 Task: Create a due date automation trigger when advanced on, 2 working days after a card is due add fields without custom field "Resume" set to a date less than 1 working days from now at 11:00 AM.
Action: Mouse moved to (962, 234)
Screenshot: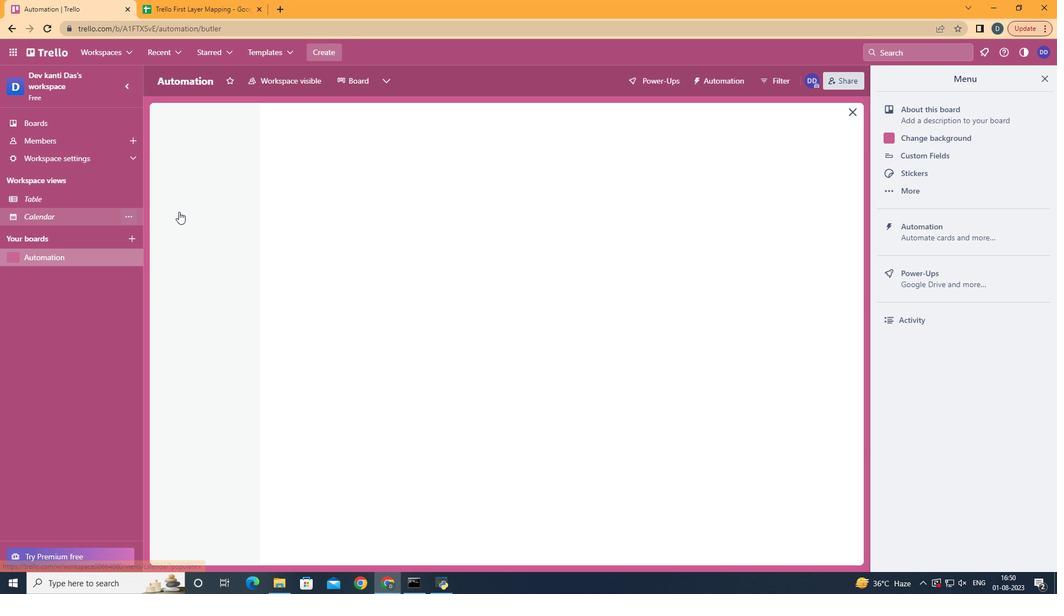 
Action: Mouse pressed left at (962, 234)
Screenshot: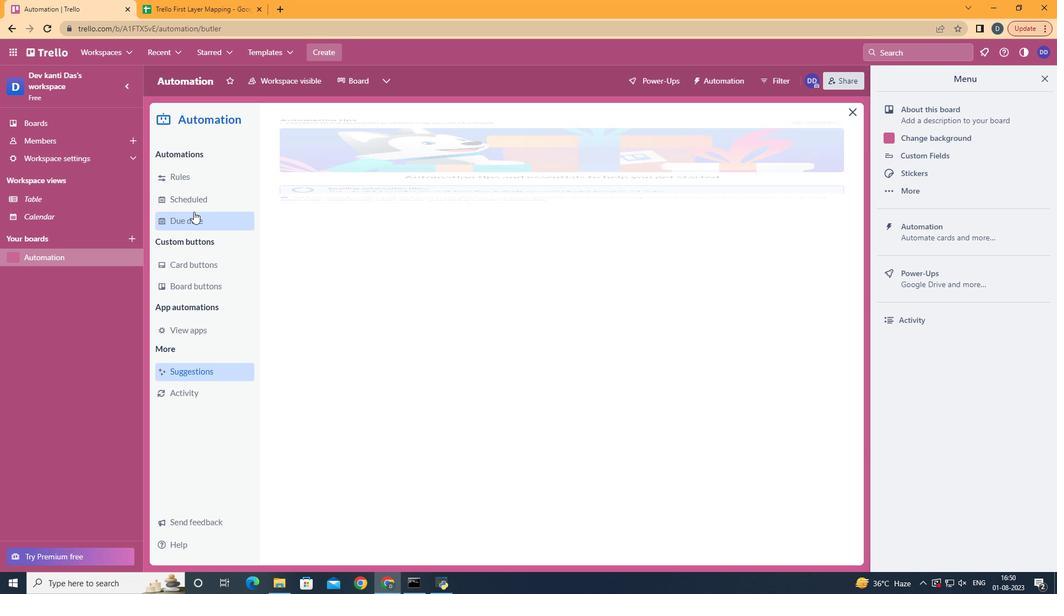 
Action: Mouse moved to (196, 211)
Screenshot: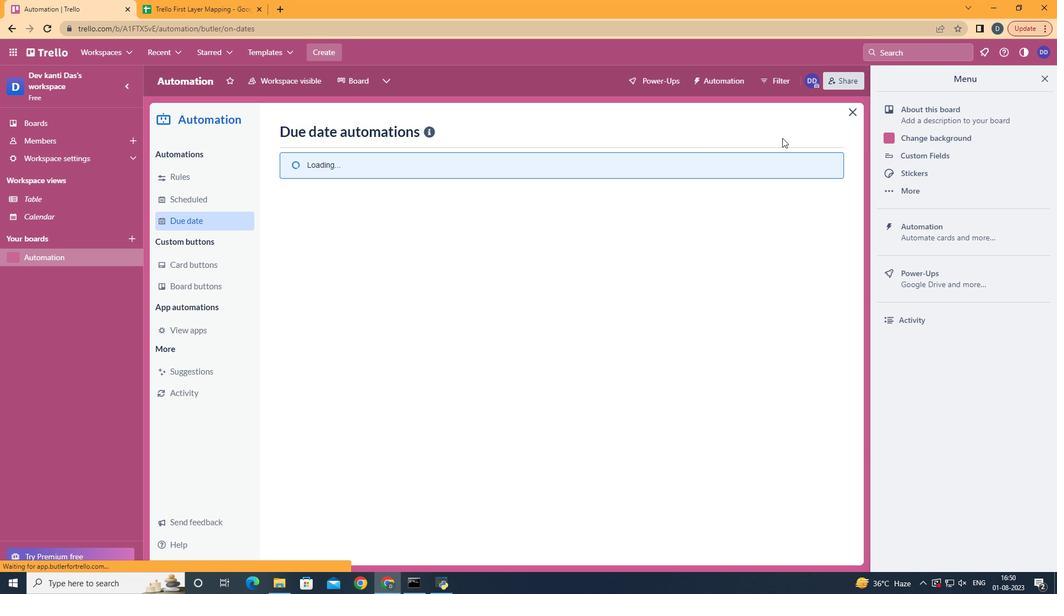
Action: Mouse pressed left at (196, 211)
Screenshot: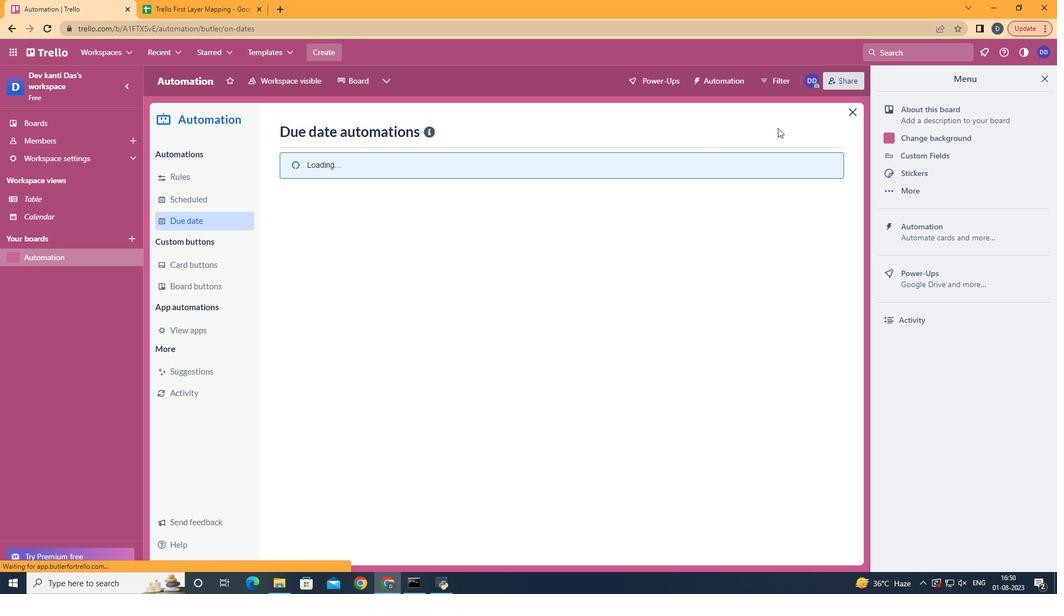 
Action: Mouse moved to (778, 128)
Screenshot: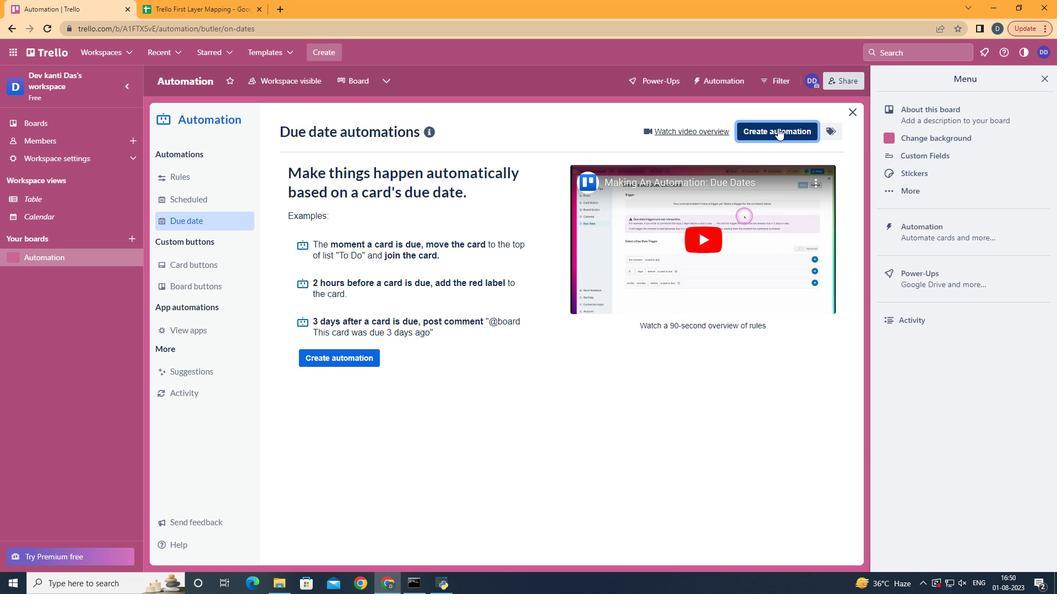 
Action: Mouse pressed left at (778, 128)
Screenshot: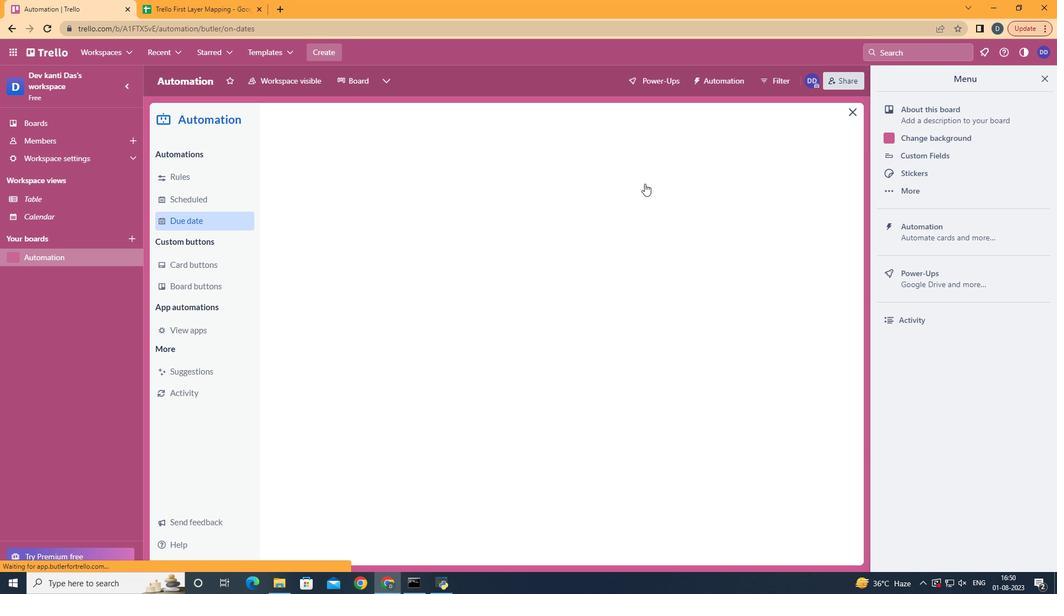 
Action: Mouse moved to (567, 242)
Screenshot: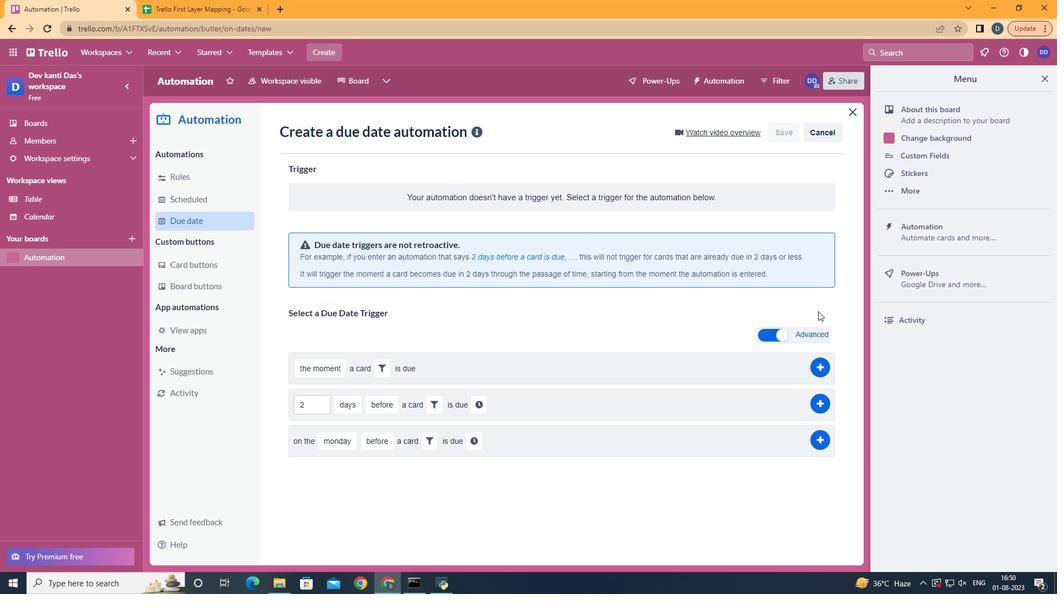 
Action: Mouse pressed left at (567, 242)
Screenshot: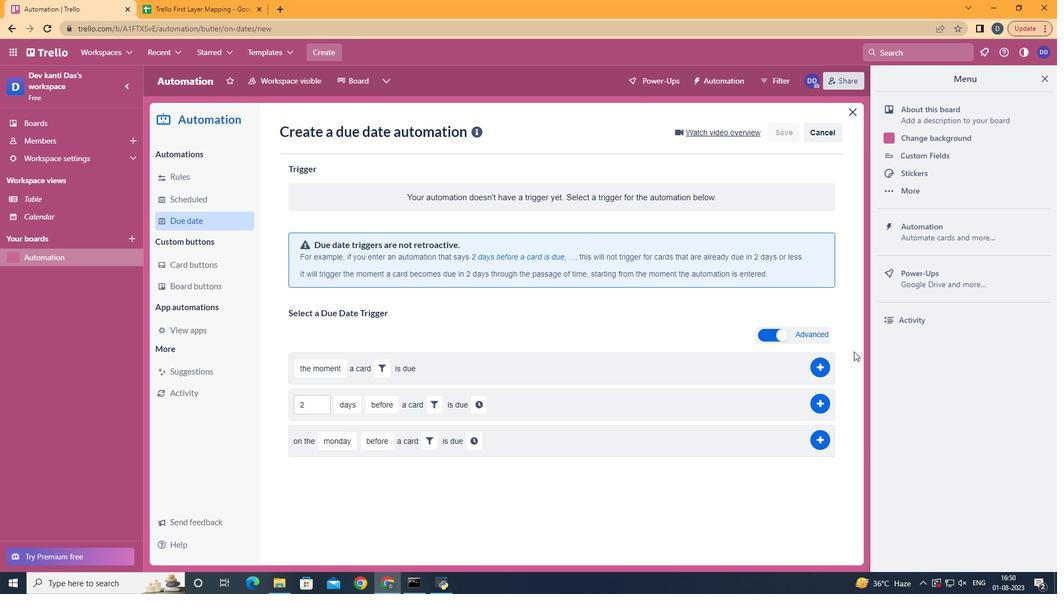 
Action: Mouse moved to (358, 448)
Screenshot: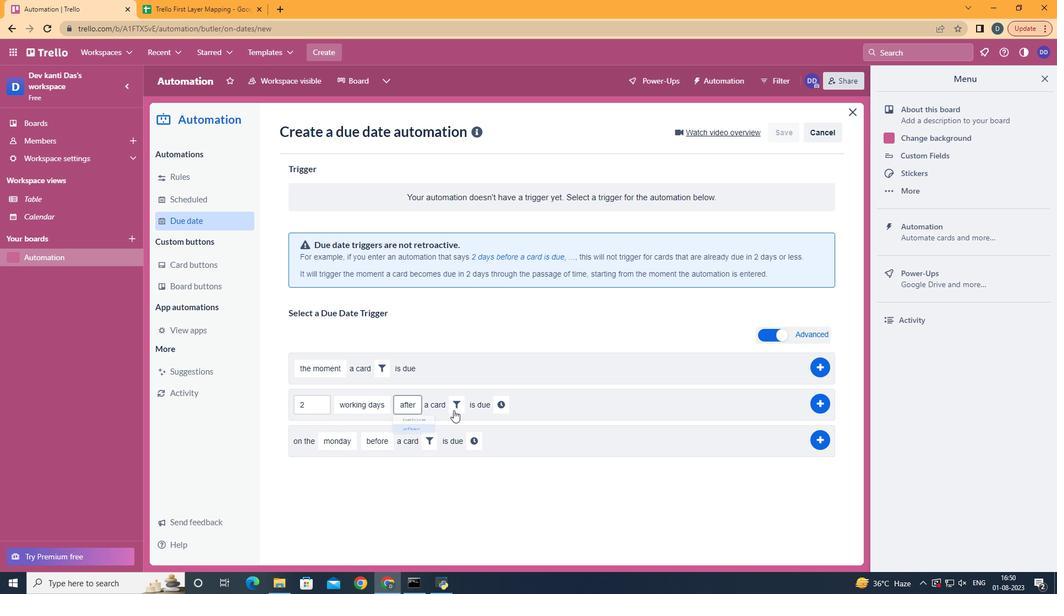 
Action: Mouse pressed left at (358, 448)
Screenshot: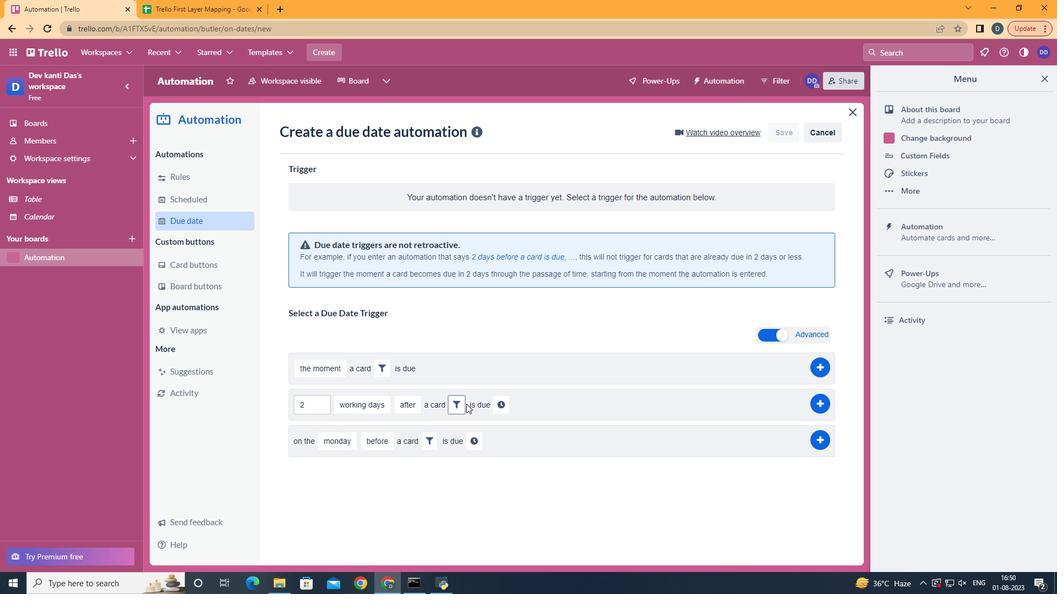 
Action: Mouse moved to (412, 447)
Screenshot: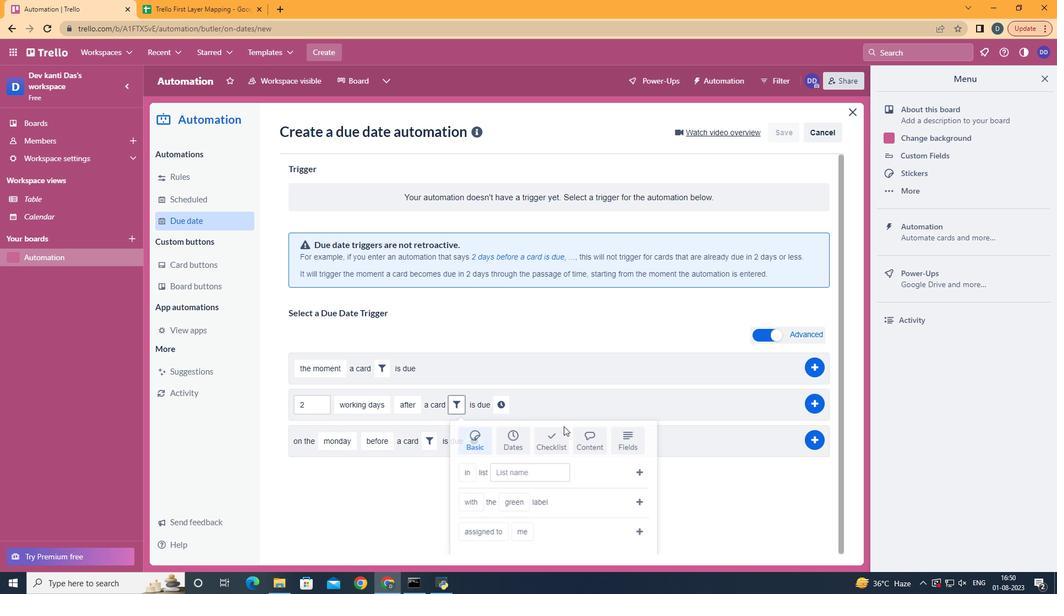 
Action: Mouse pressed left at (412, 447)
Screenshot: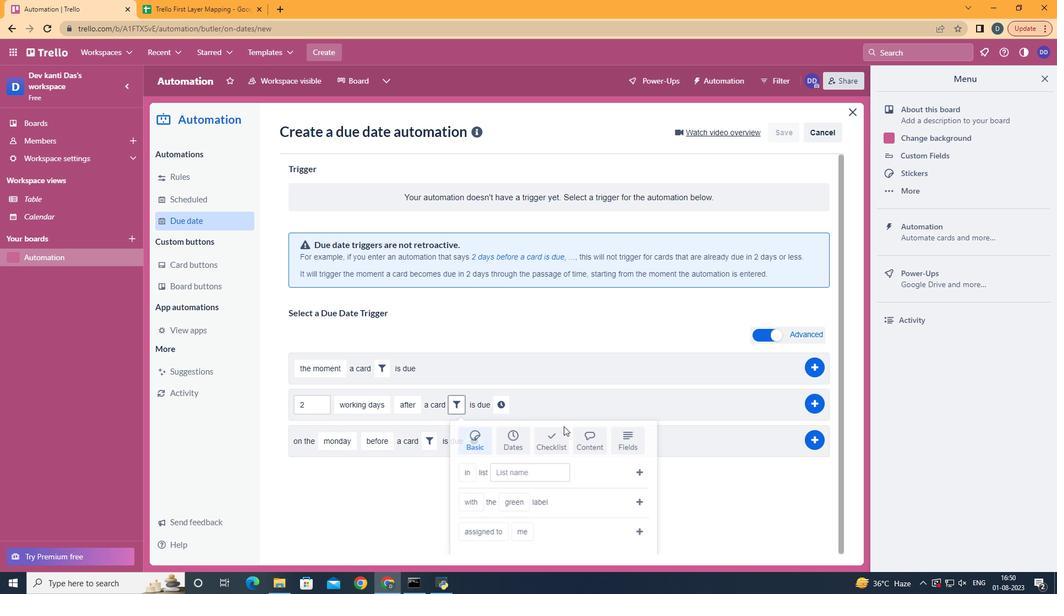 
Action: Mouse moved to (466, 404)
Screenshot: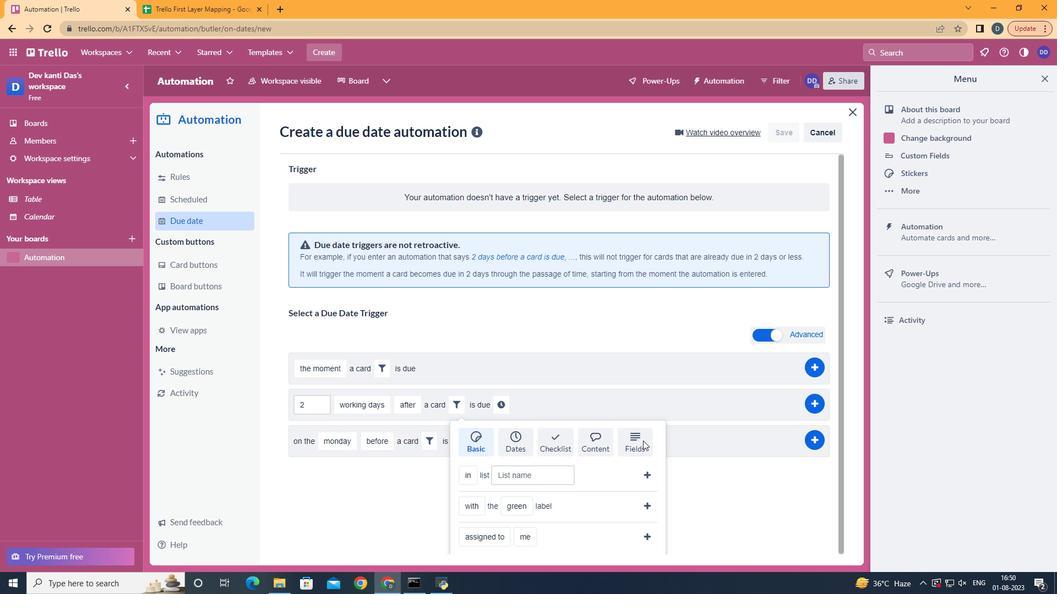 
Action: Mouse pressed left at (466, 404)
Screenshot: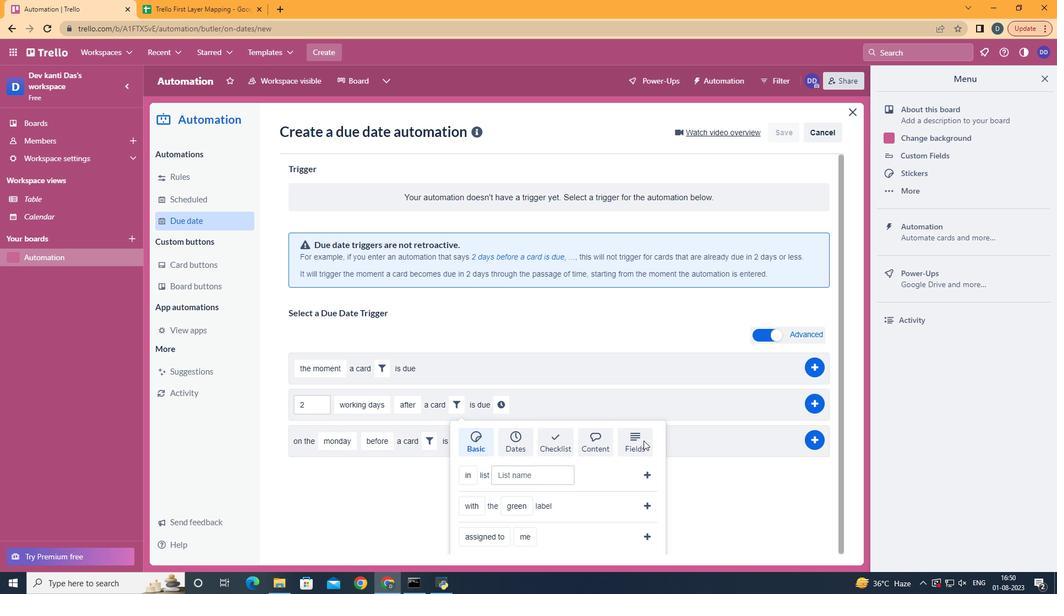 
Action: Mouse moved to (458, 403)
Screenshot: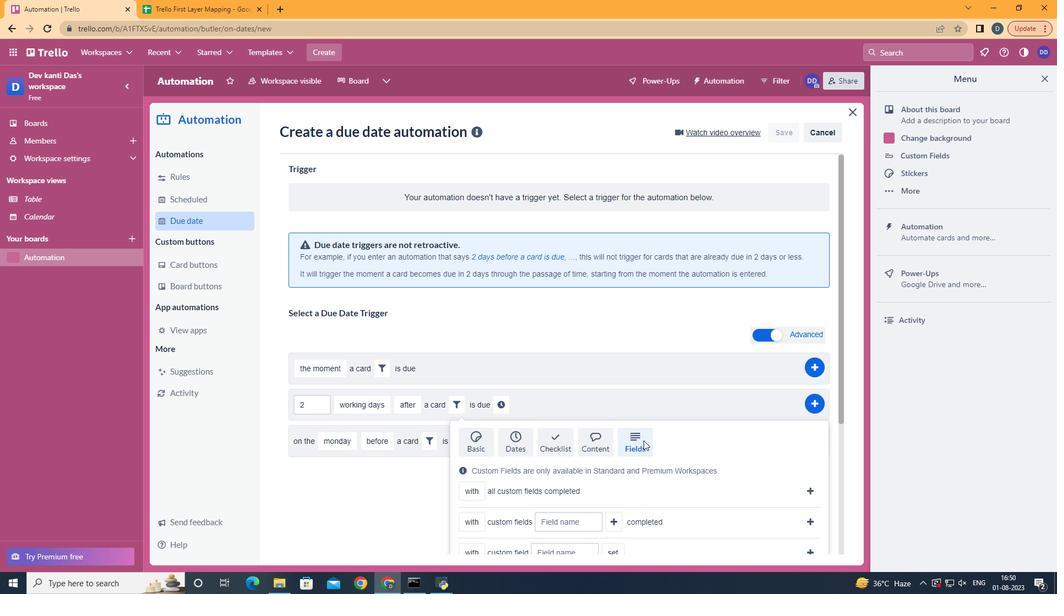 
Action: Mouse pressed left at (458, 403)
Screenshot: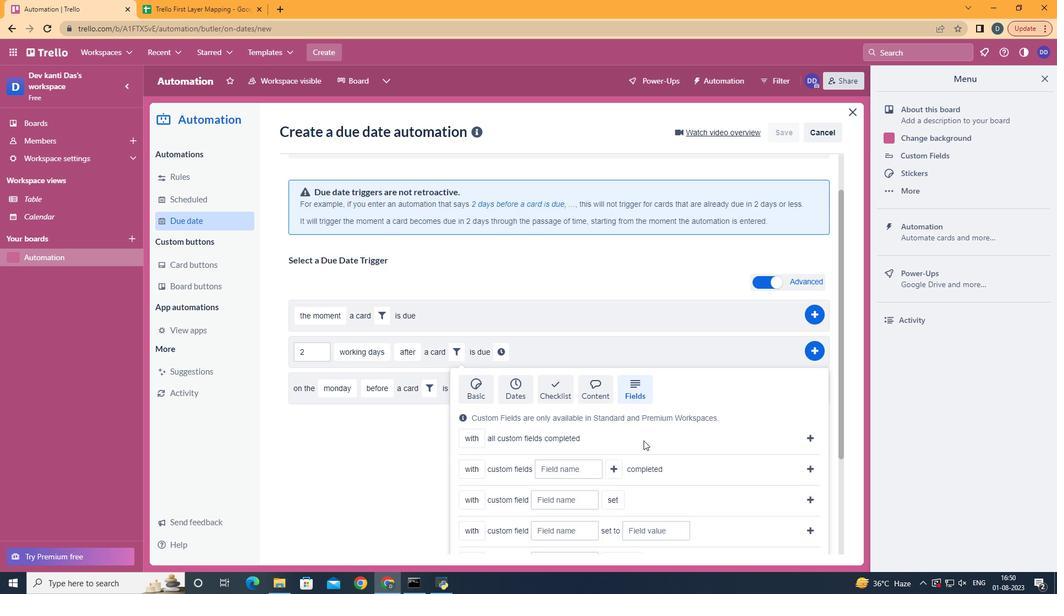 
Action: Mouse moved to (643, 441)
Screenshot: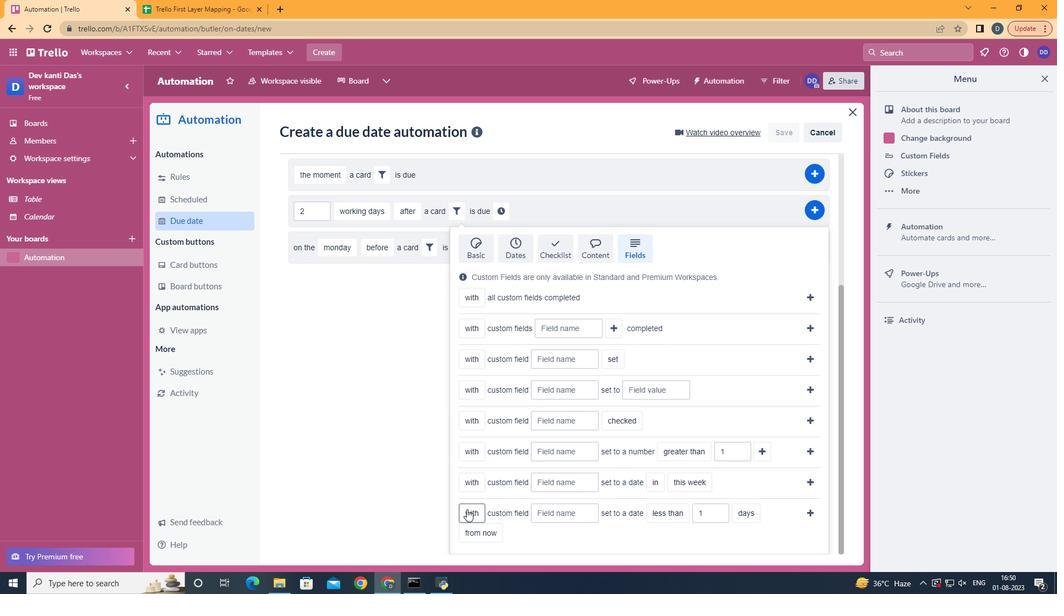 
Action: Mouse pressed left at (643, 441)
Screenshot: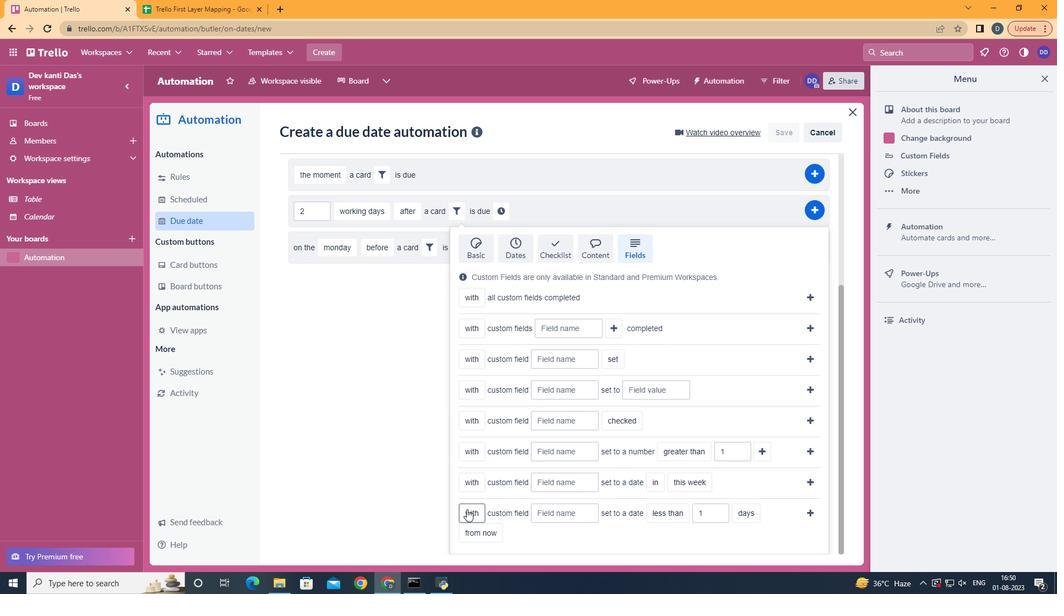
Action: Mouse moved to (643, 441)
Screenshot: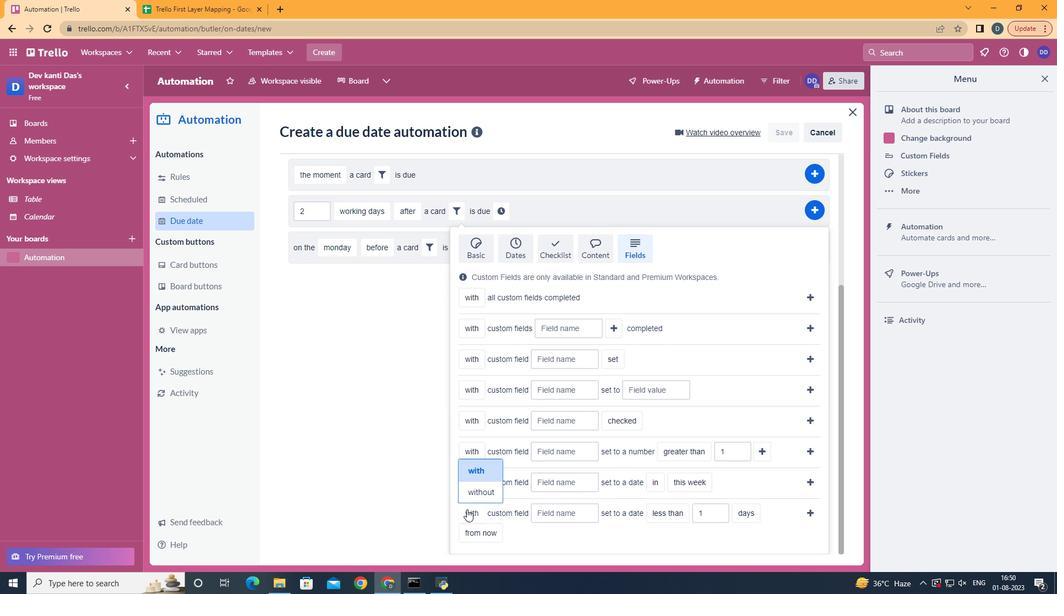 
Action: Mouse scrolled (643, 440) with delta (0, 0)
Screenshot: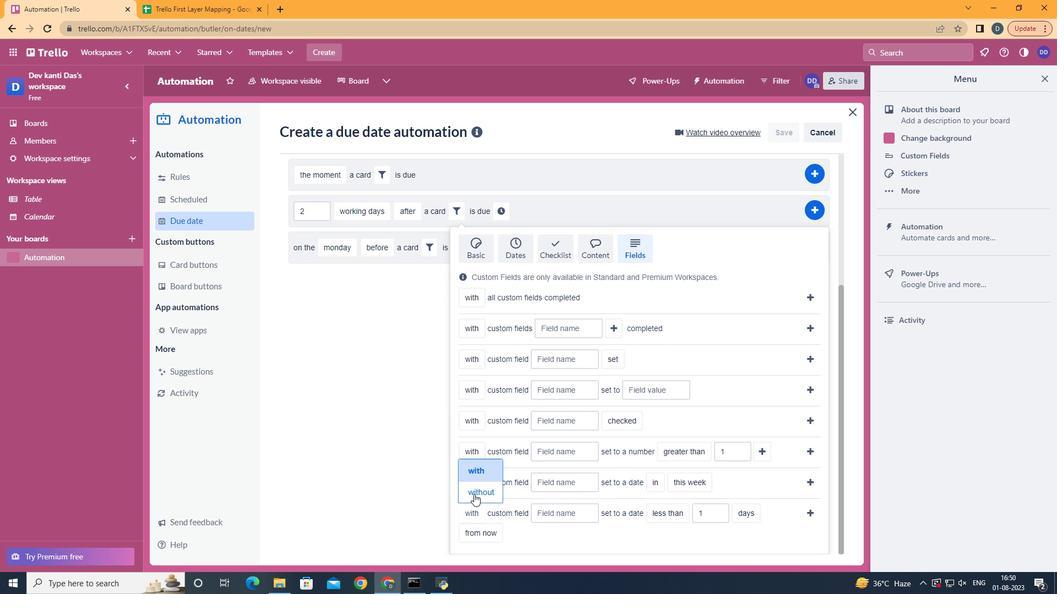 
Action: Mouse scrolled (643, 440) with delta (0, 0)
Screenshot: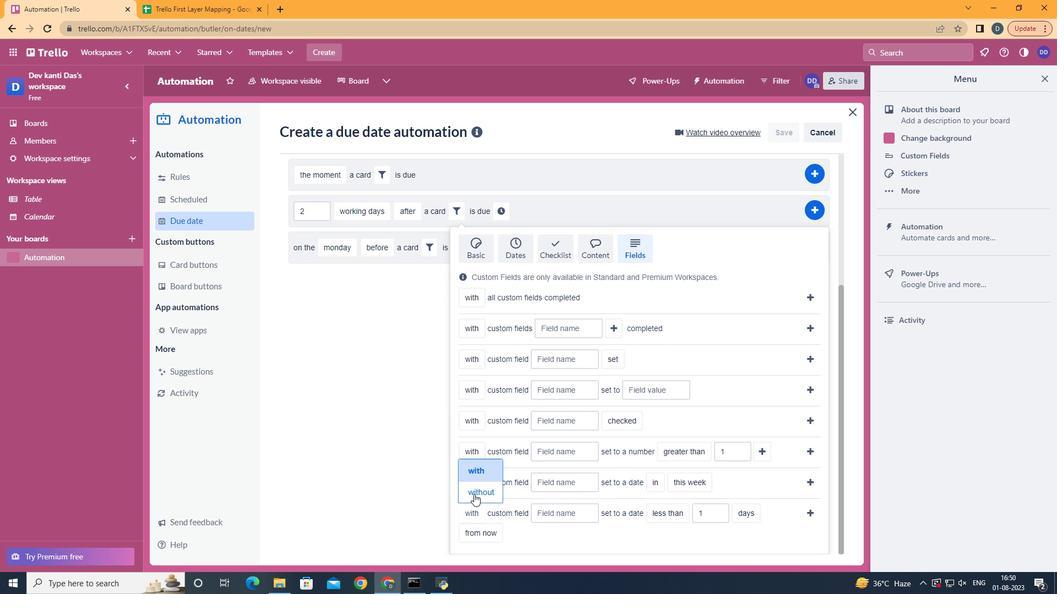 
Action: Mouse scrolled (643, 440) with delta (0, 0)
Screenshot: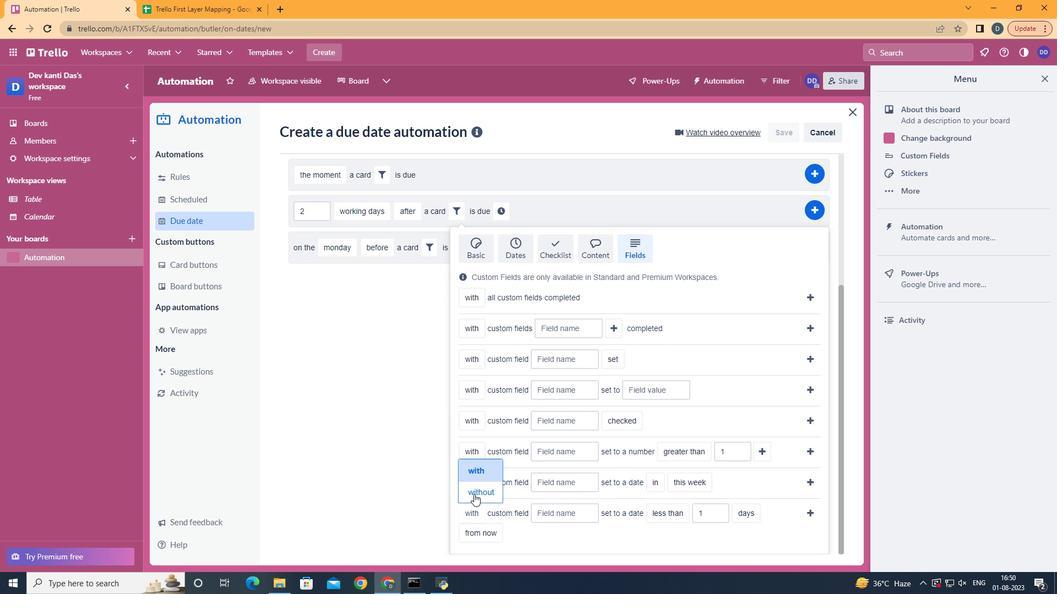 
Action: Mouse scrolled (643, 440) with delta (0, 0)
Screenshot: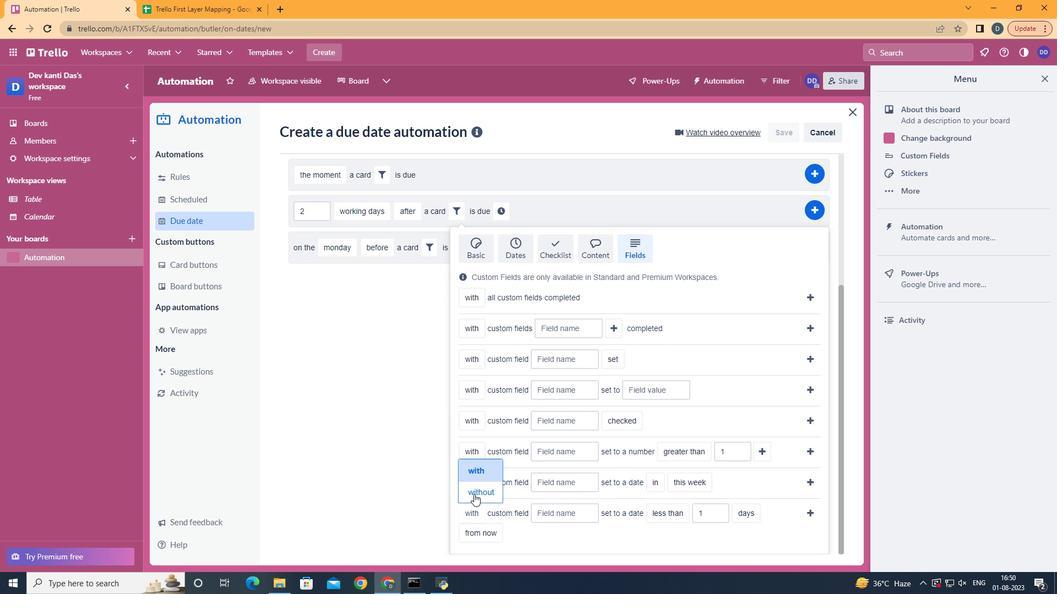 
Action: Mouse scrolled (643, 440) with delta (0, 0)
Screenshot: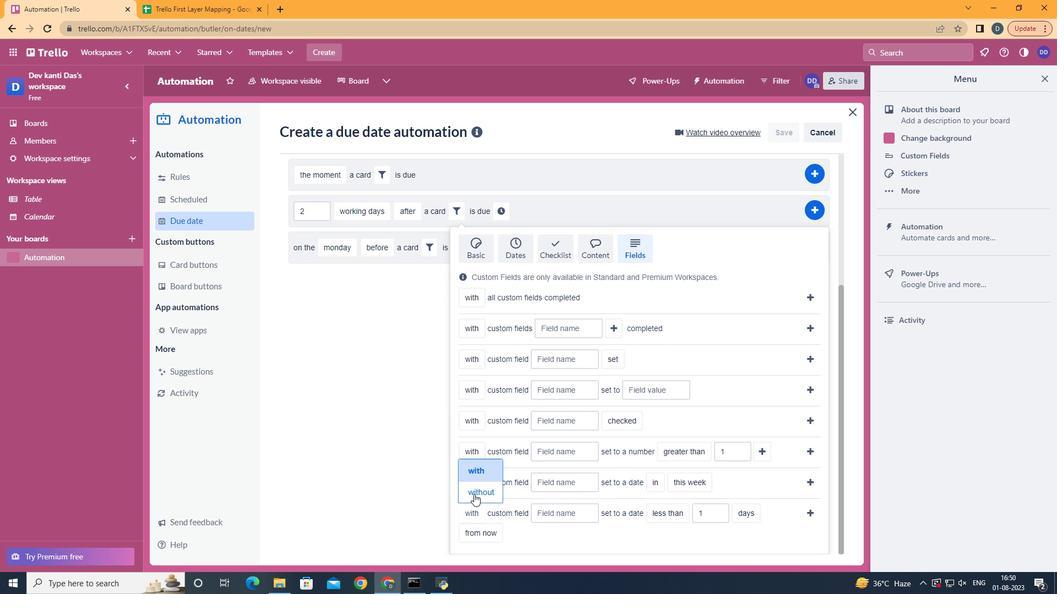 
Action: Mouse scrolled (643, 440) with delta (0, 0)
Screenshot: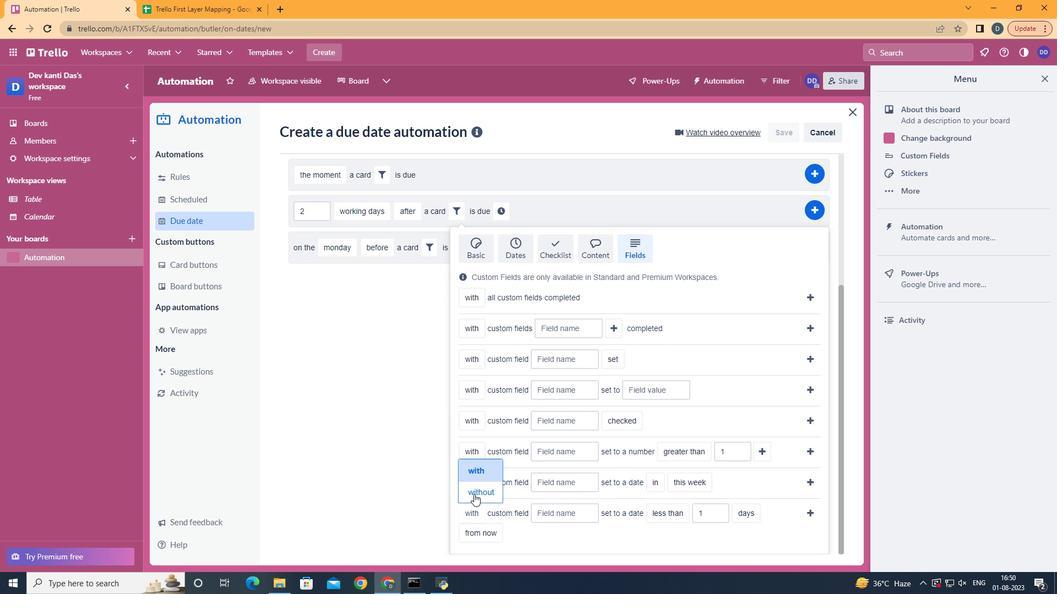 
Action: Mouse moved to (474, 494)
Screenshot: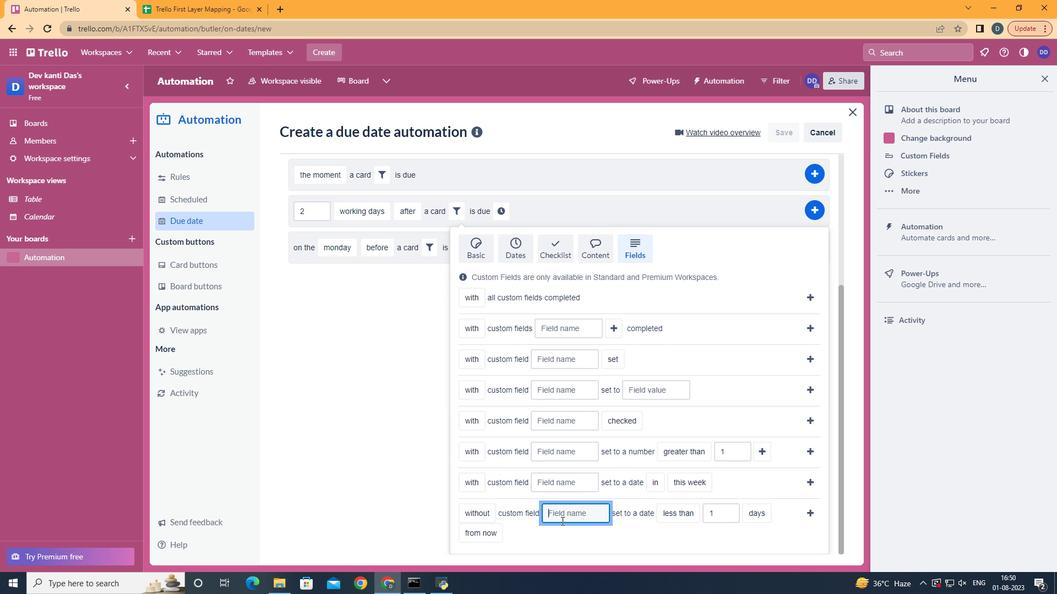 
Action: Mouse pressed left at (474, 494)
Screenshot: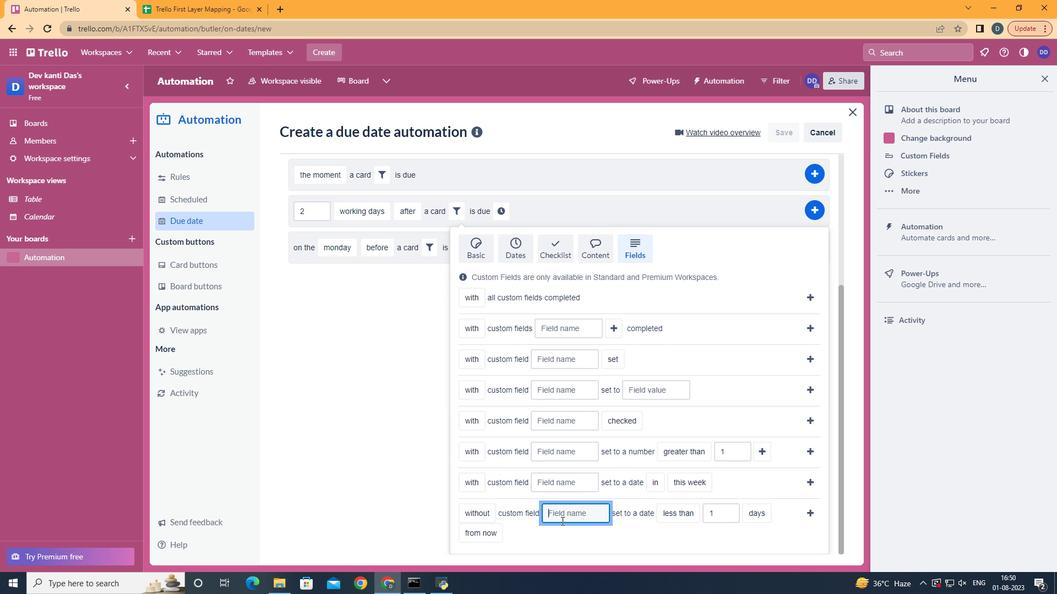 
Action: Mouse moved to (561, 521)
Screenshot: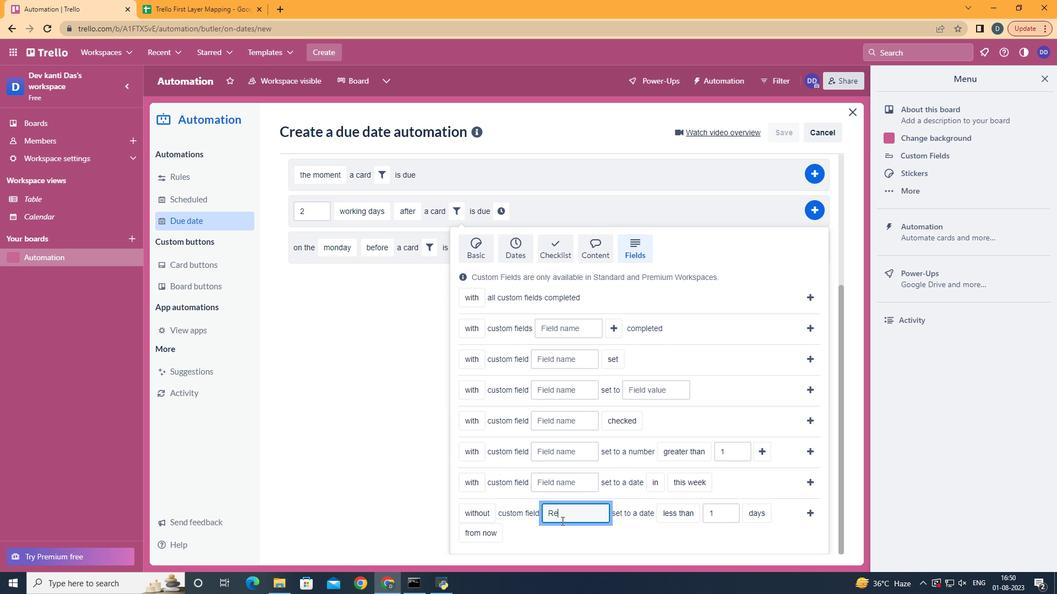 
Action: Mouse pressed left at (561, 521)
Screenshot: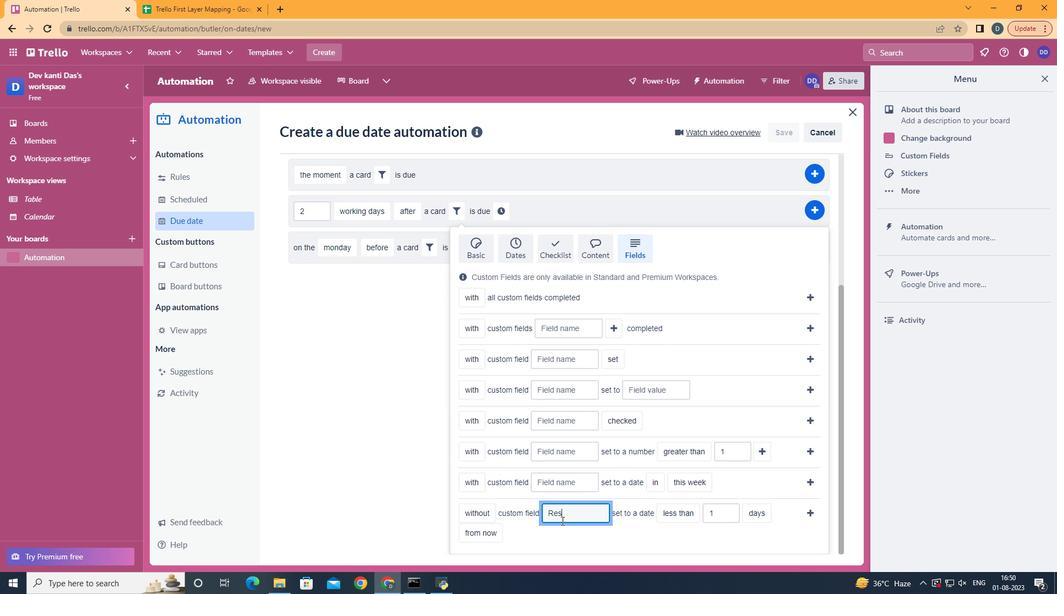 
Action: Key pressed <Key.shift>Resume
Screenshot: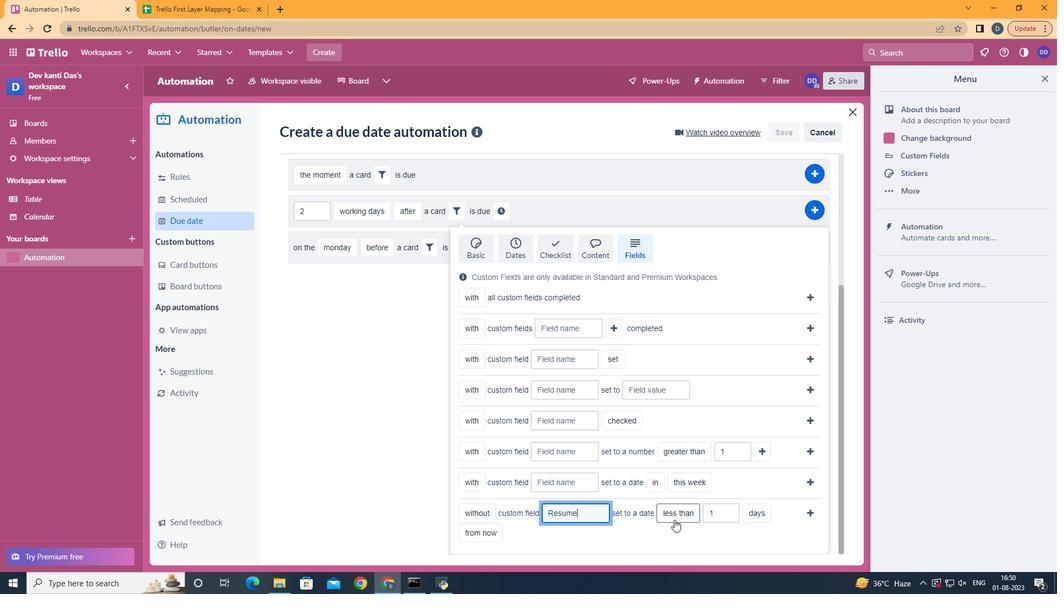 
Action: Mouse moved to (679, 434)
Screenshot: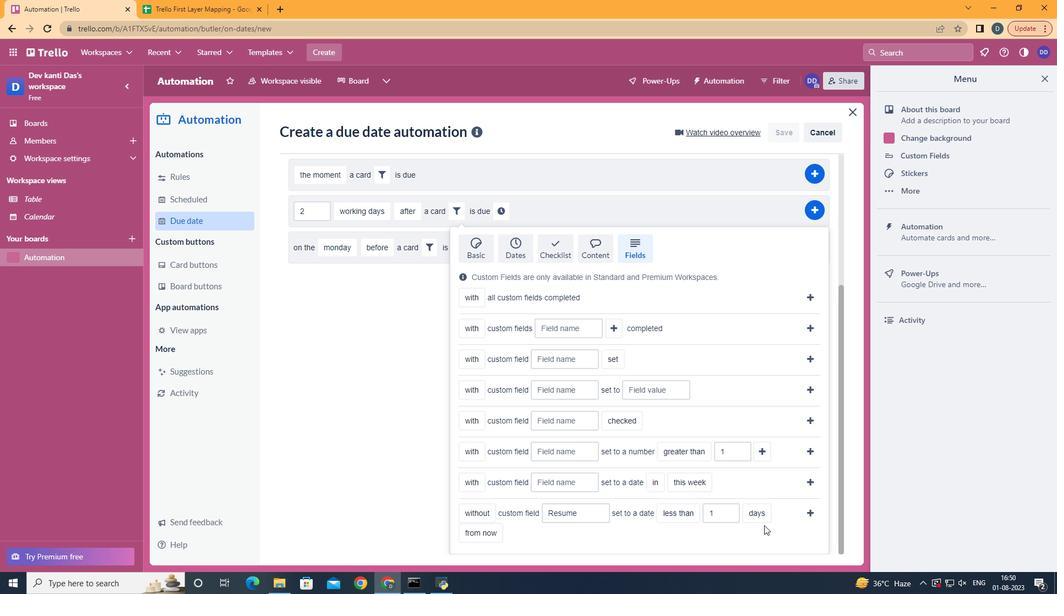 
Action: Mouse pressed left at (679, 434)
Screenshot: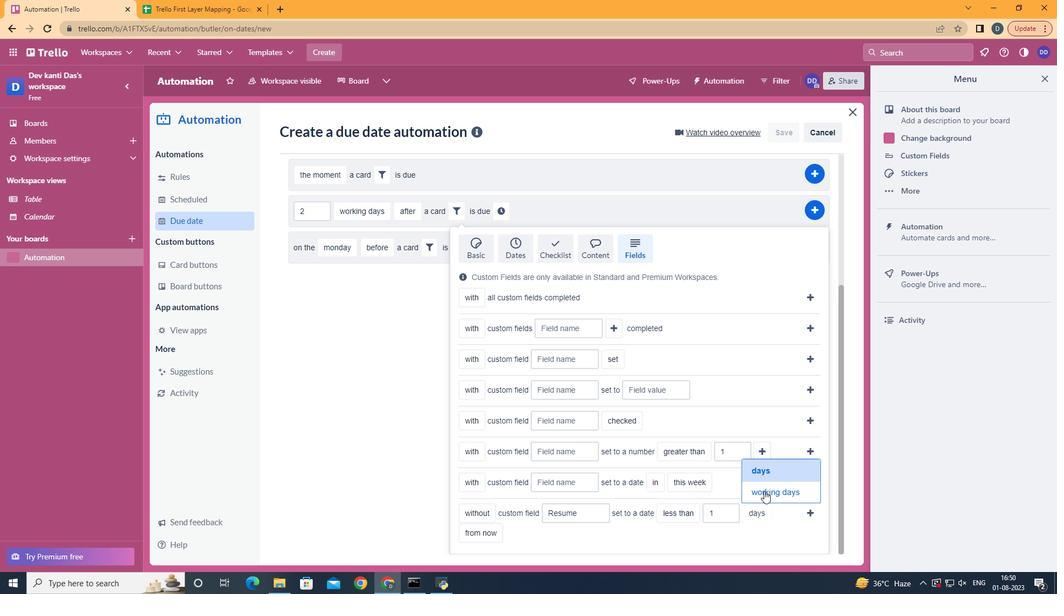 
Action: Mouse moved to (764, 491)
Screenshot: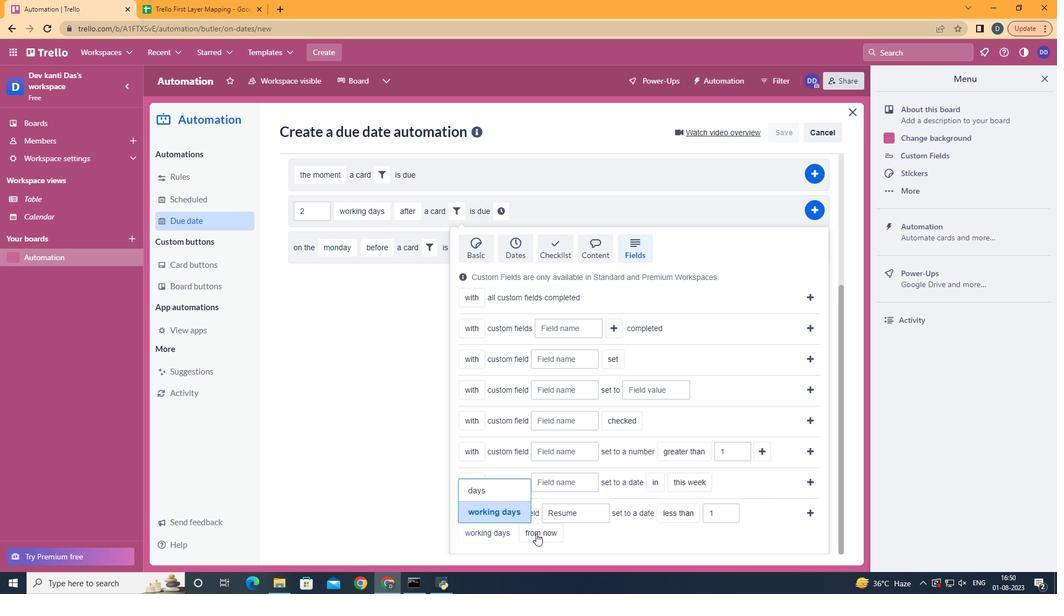 
Action: Mouse pressed left at (764, 491)
Screenshot: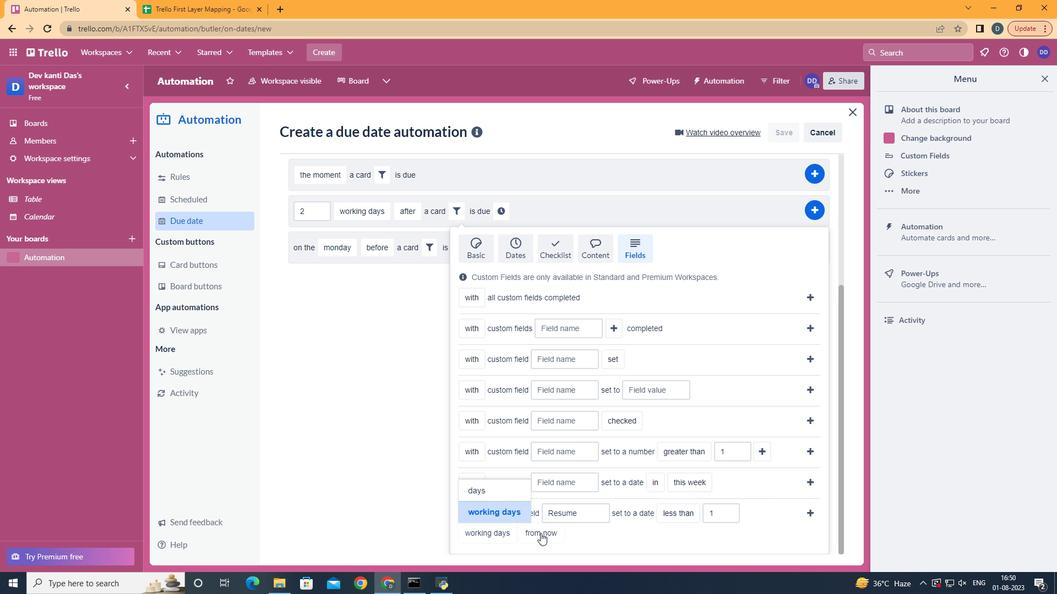 
Action: Mouse moved to (548, 484)
Screenshot: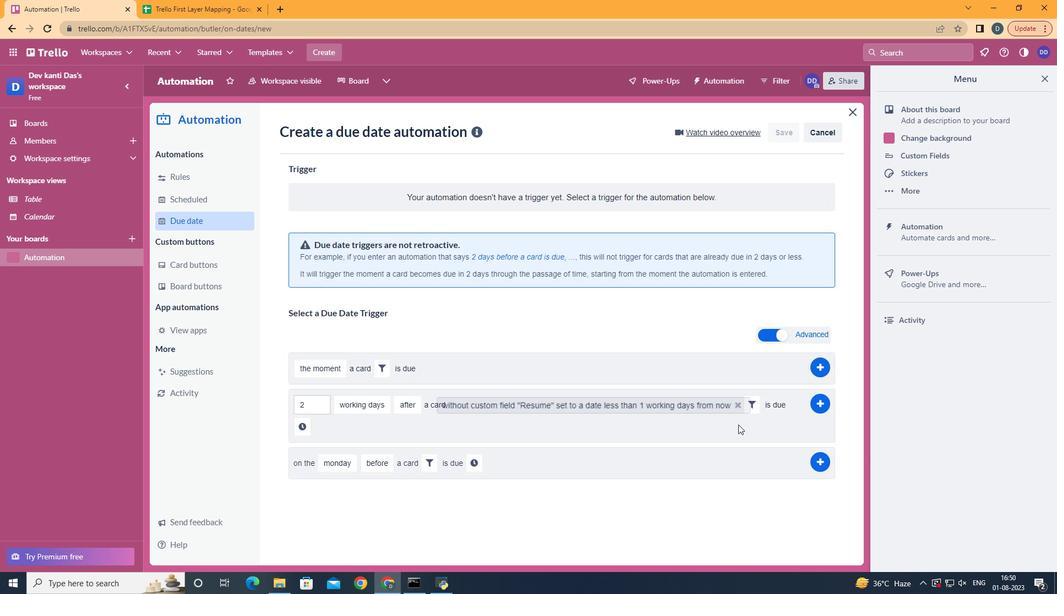 
Action: Mouse pressed left at (548, 484)
Screenshot: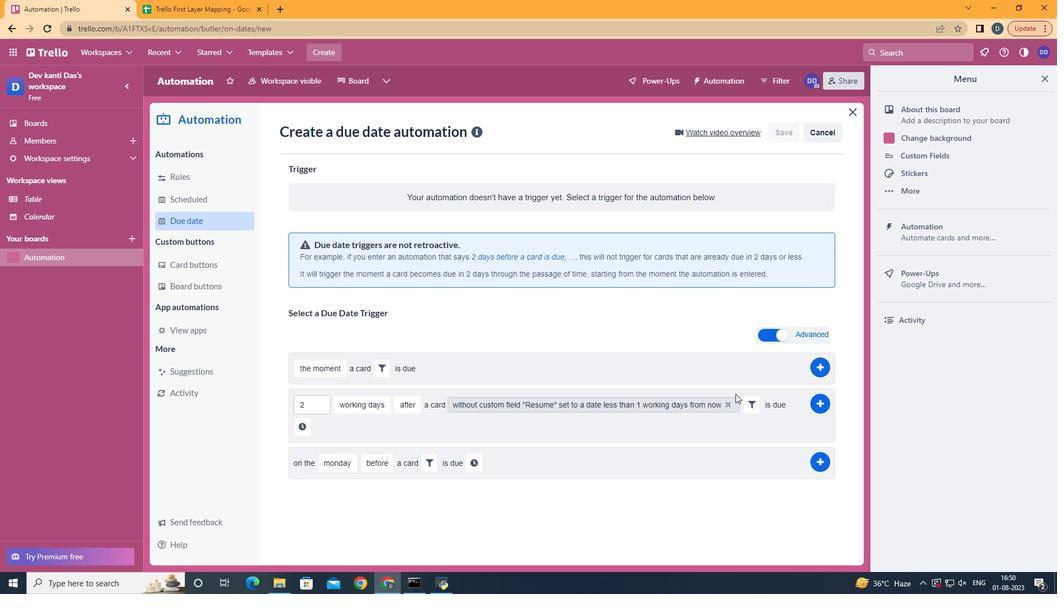 
Action: Mouse moved to (808, 512)
Screenshot: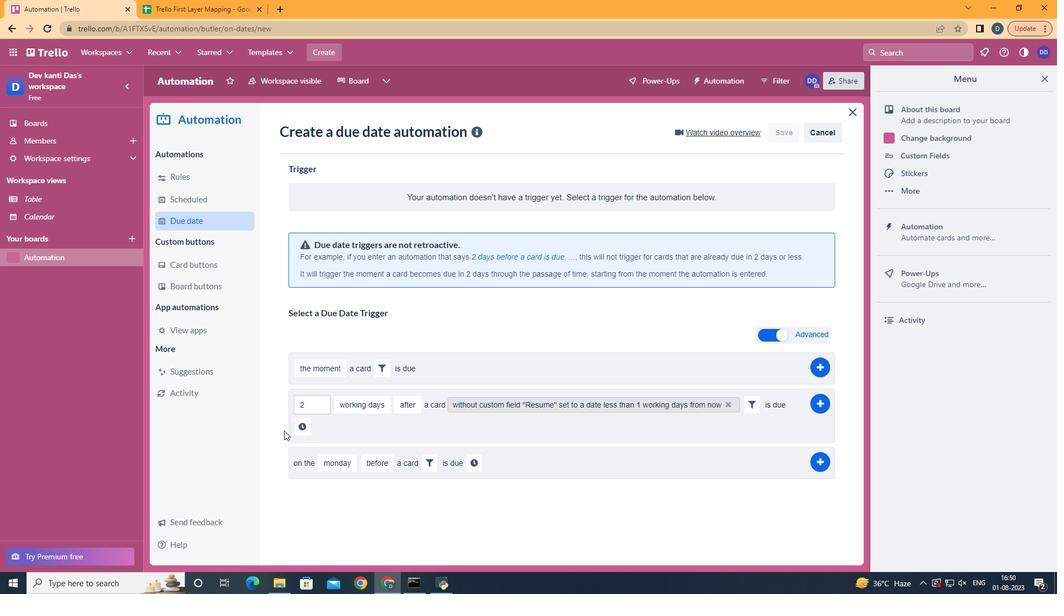 
Action: Mouse pressed left at (808, 512)
Screenshot: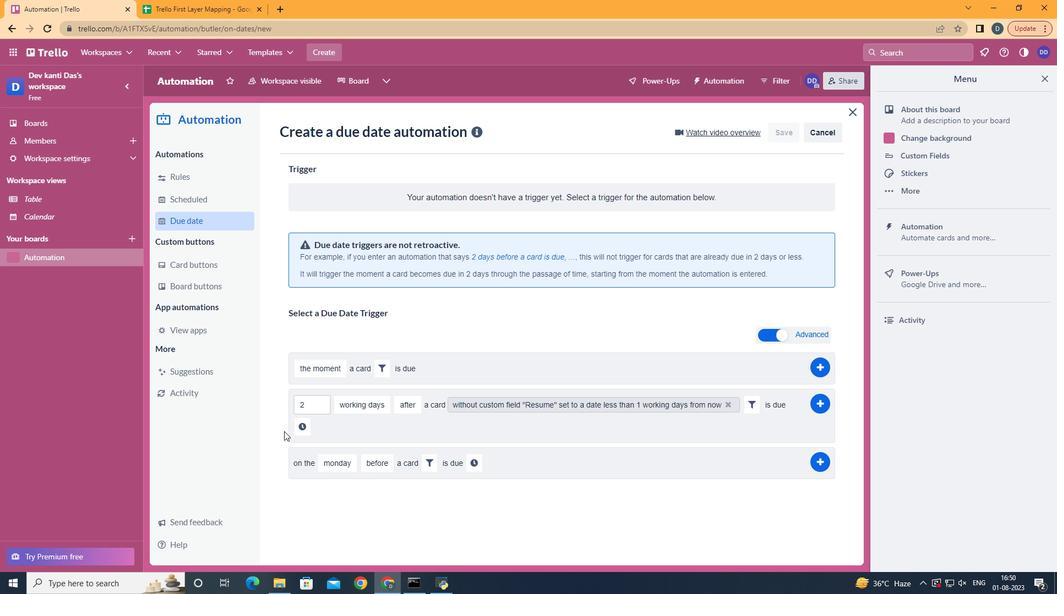 
Action: Mouse moved to (302, 431)
Screenshot: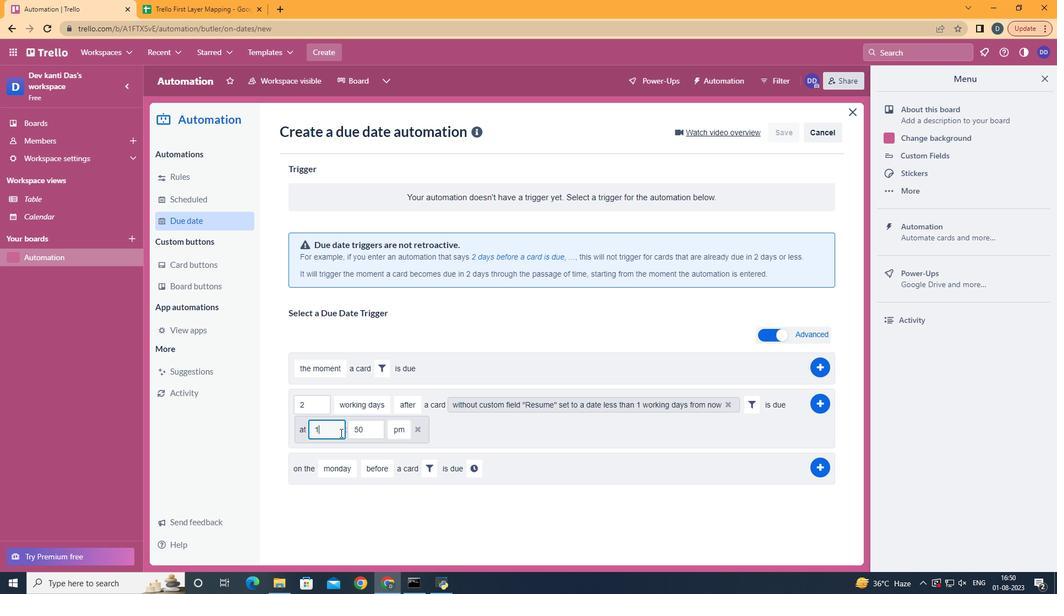 
Action: Mouse pressed left at (302, 431)
Screenshot: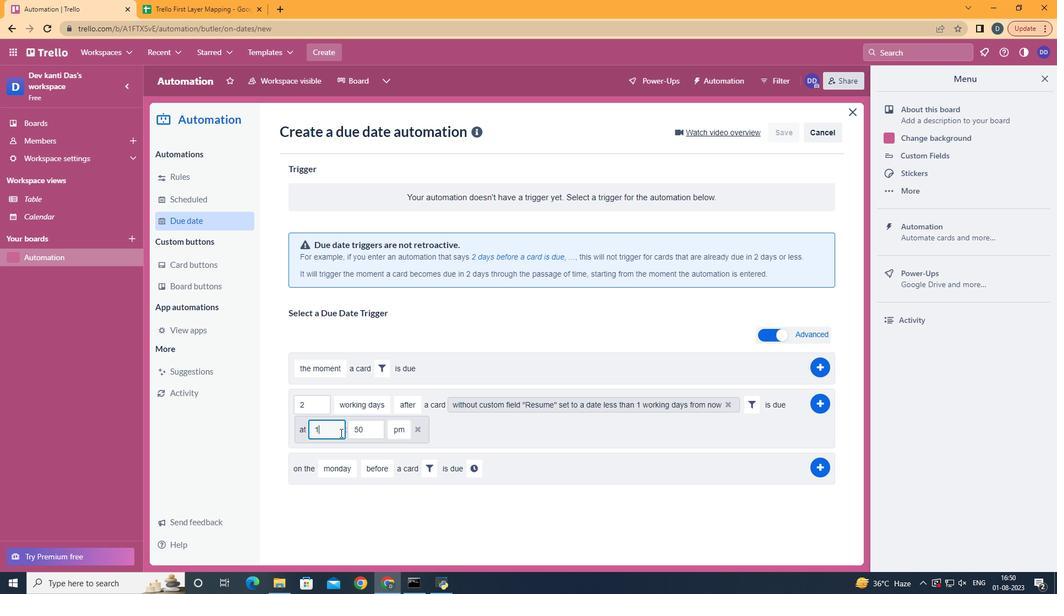
Action: Mouse moved to (340, 433)
Screenshot: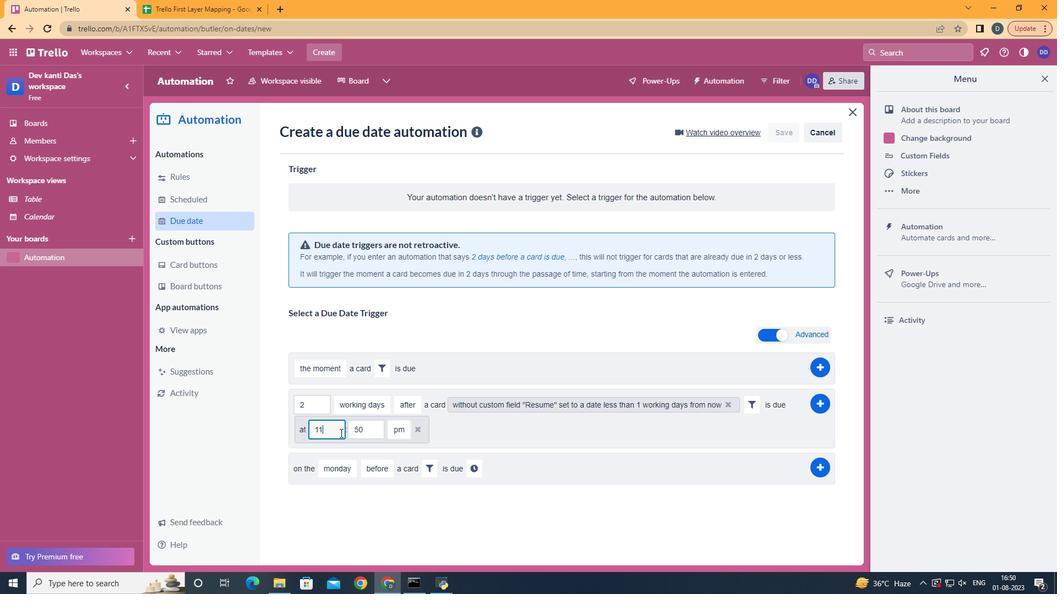 
Action: Mouse pressed left at (340, 433)
Screenshot: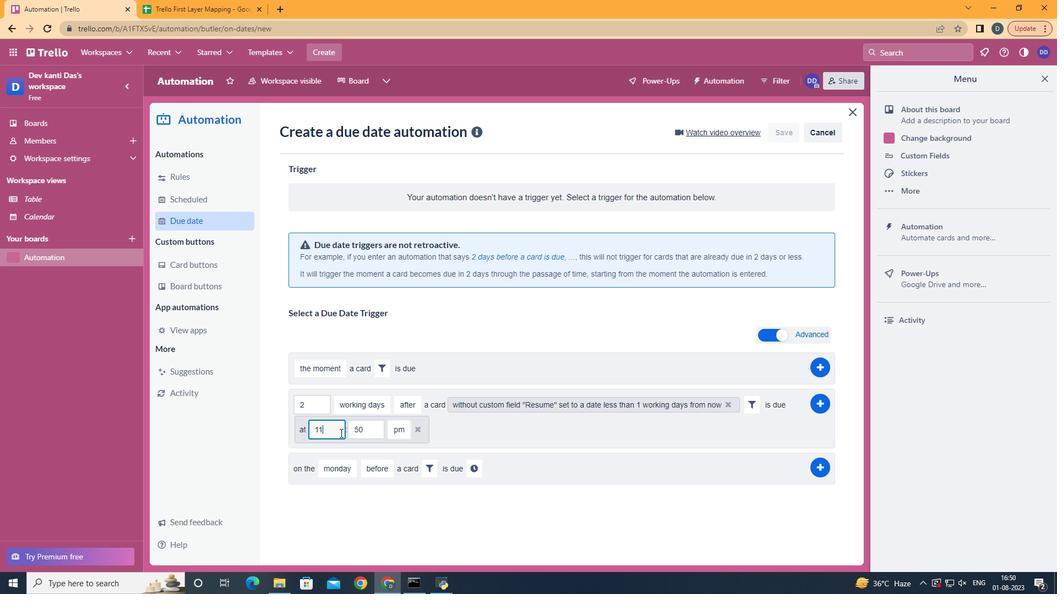 
Action: Key pressed <Key.backspace>11
Screenshot: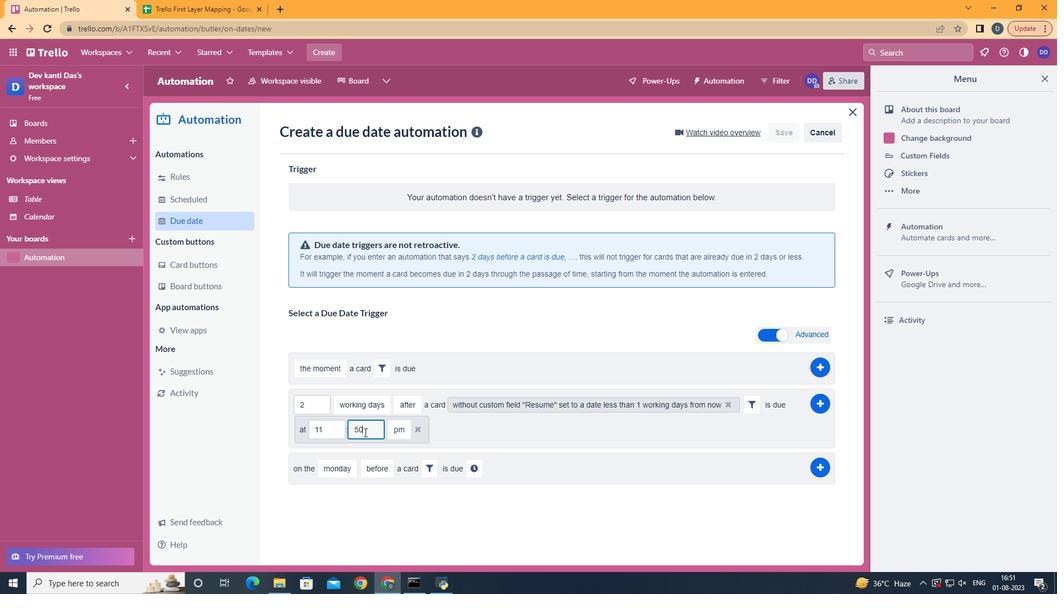 
Action: Mouse moved to (364, 432)
Screenshot: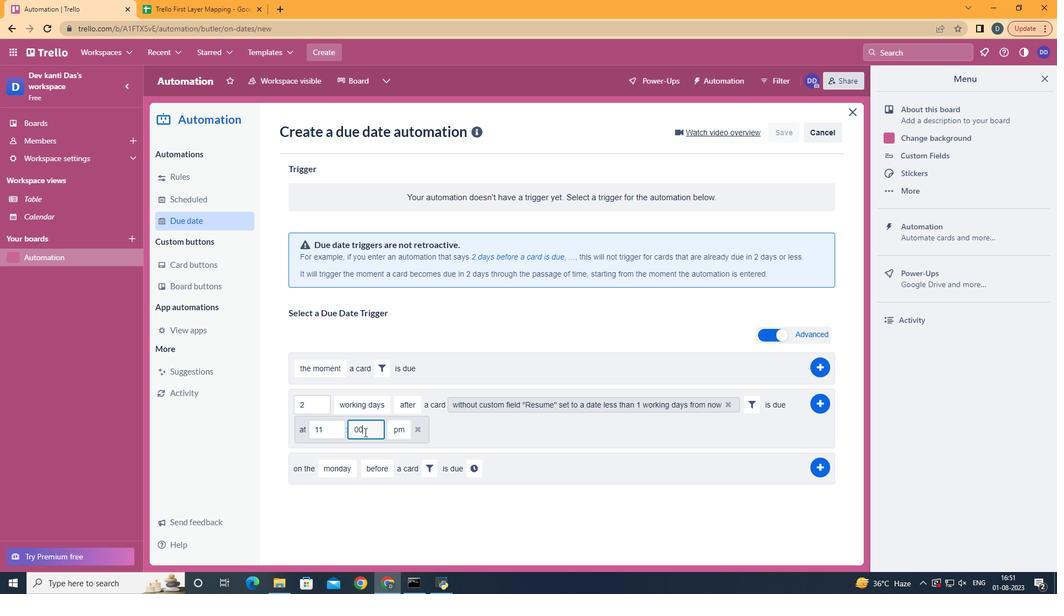 
Action: Mouse pressed left at (364, 432)
Screenshot: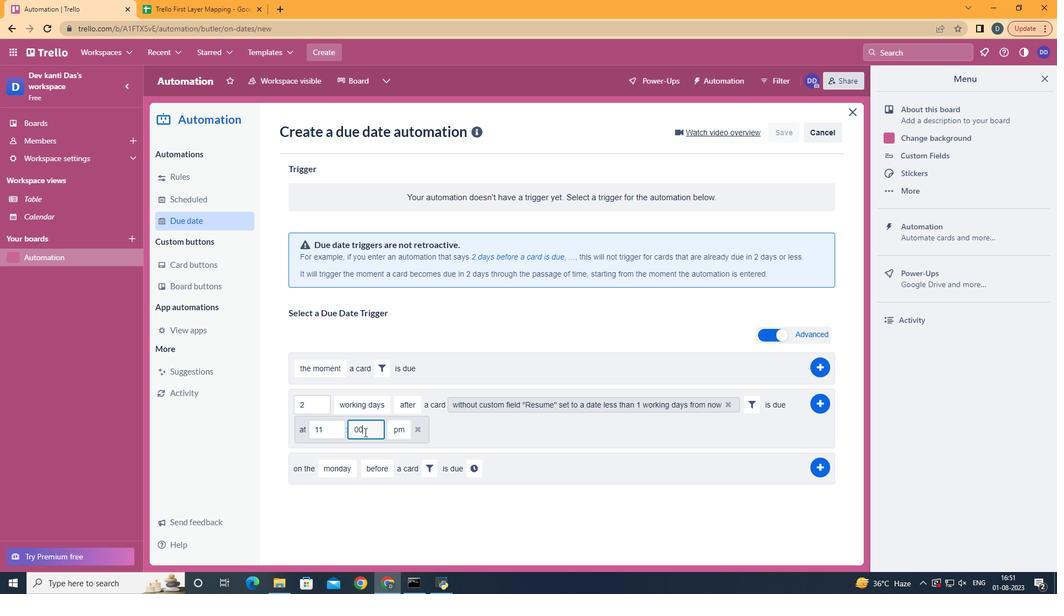 
Action: Key pressed <Key.backspace><Key.backspace>00
Screenshot: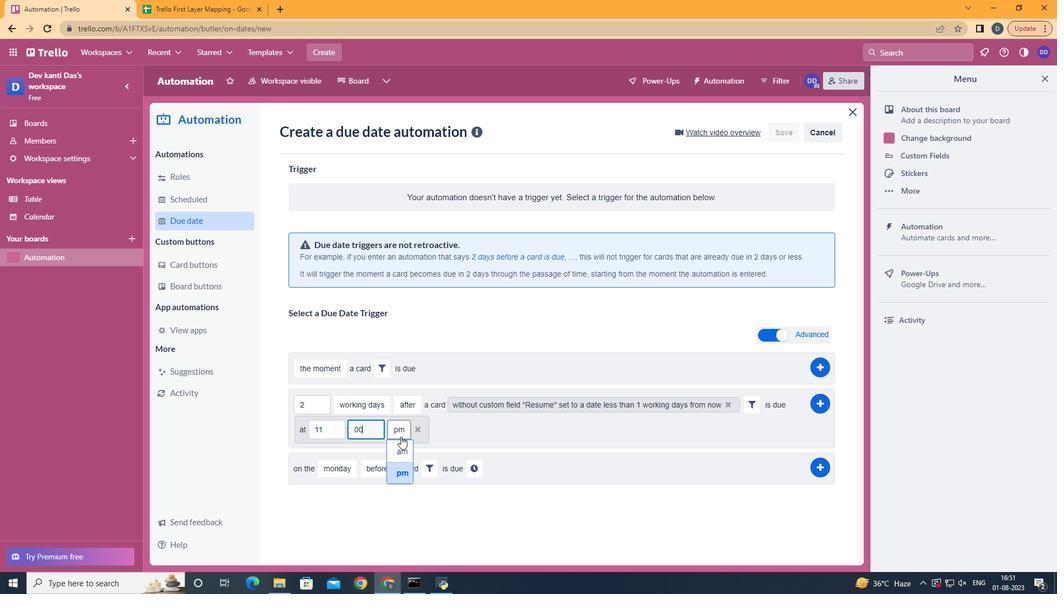 
Action: Mouse moved to (400, 437)
Screenshot: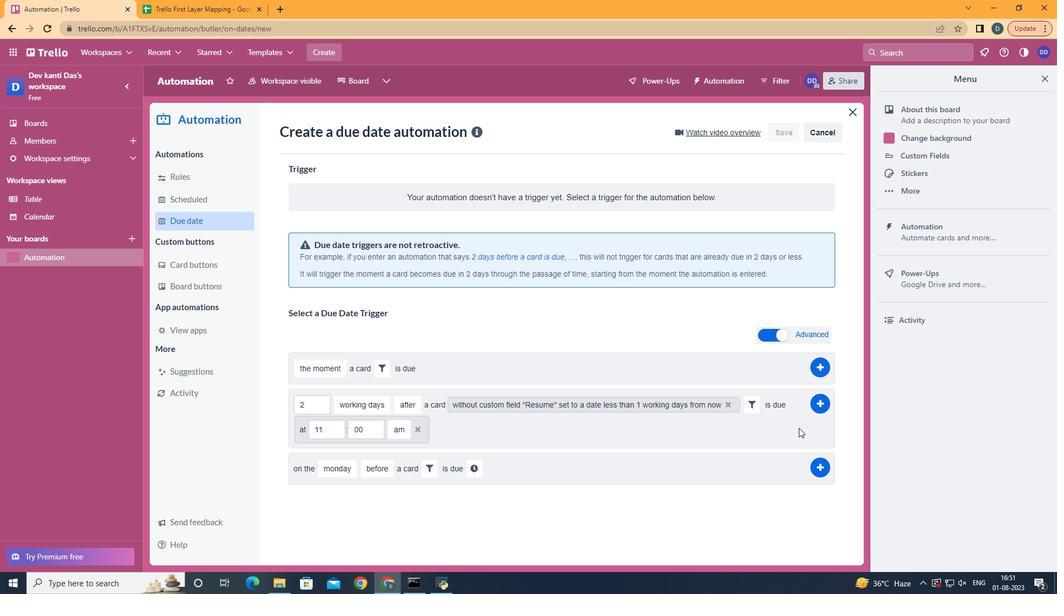 
Action: Mouse pressed left at (400, 437)
Screenshot: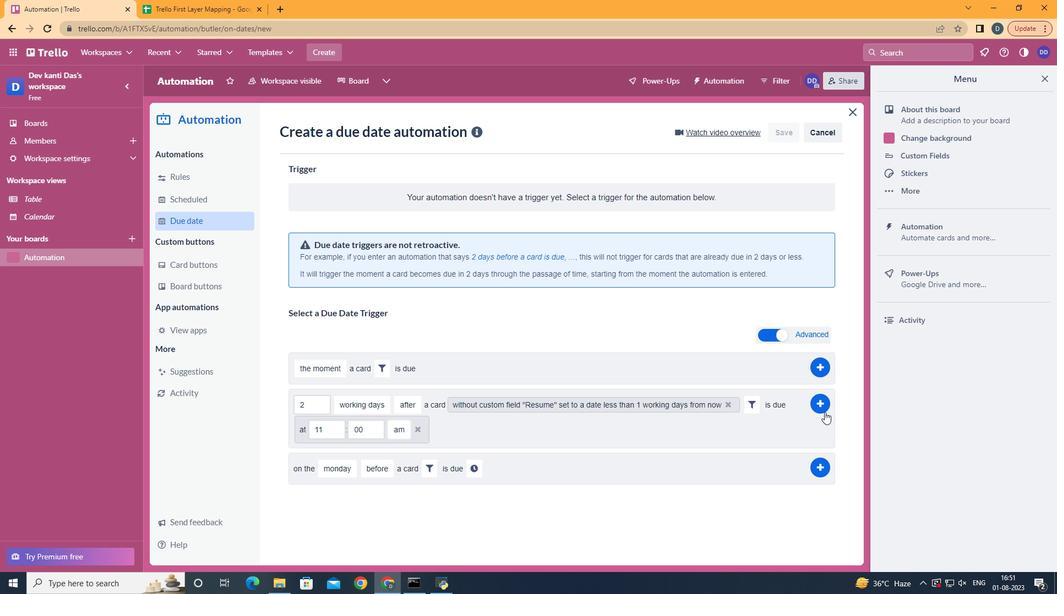 
Action: Mouse moved to (401, 441)
Screenshot: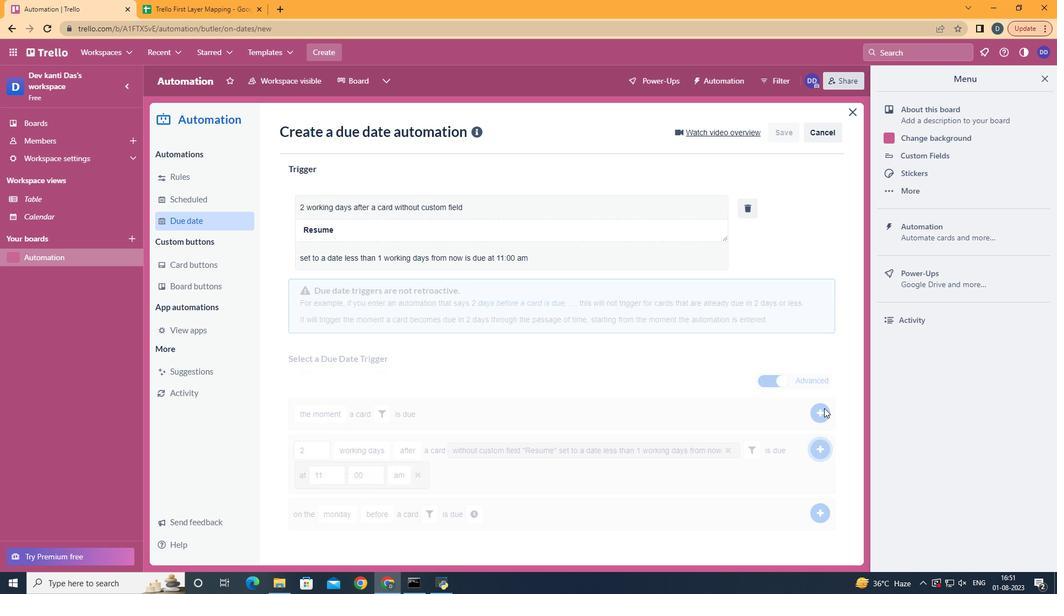 
Action: Mouse pressed left at (401, 441)
Screenshot: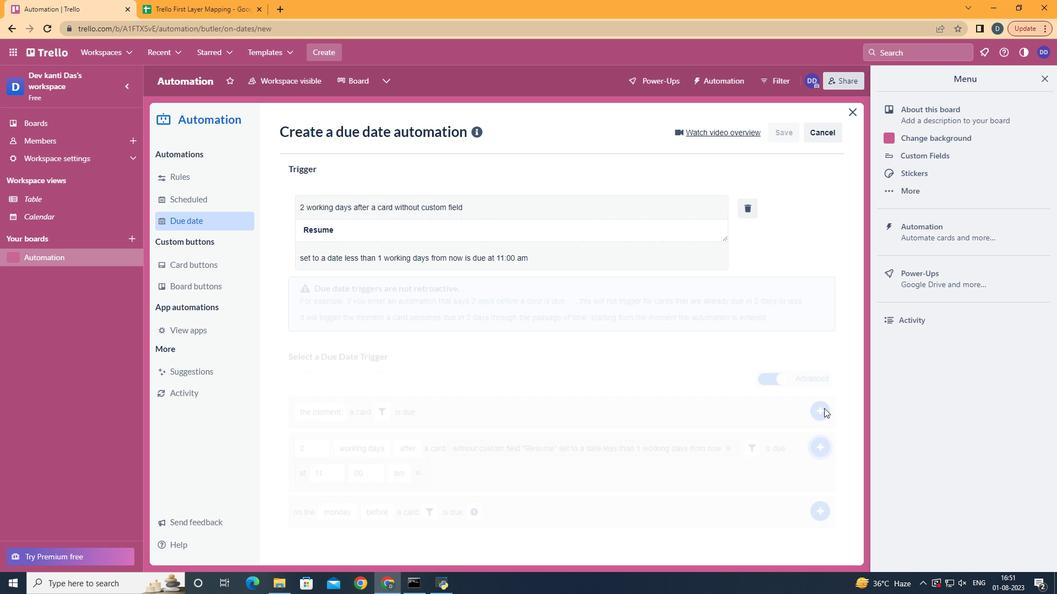 
Action: Mouse moved to (824, 408)
Screenshot: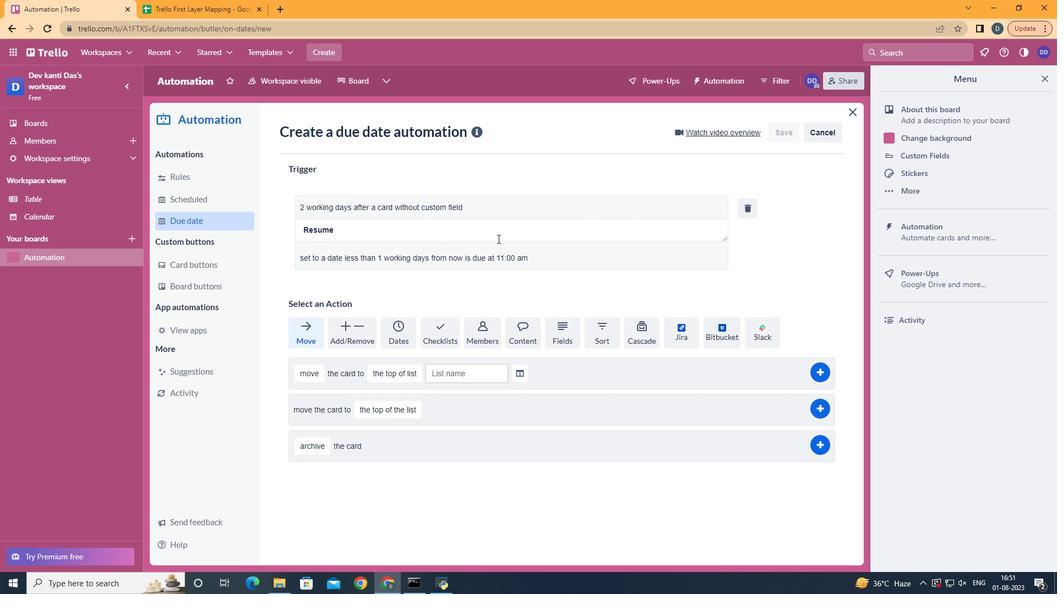 
Action: Mouse pressed left at (824, 408)
Screenshot: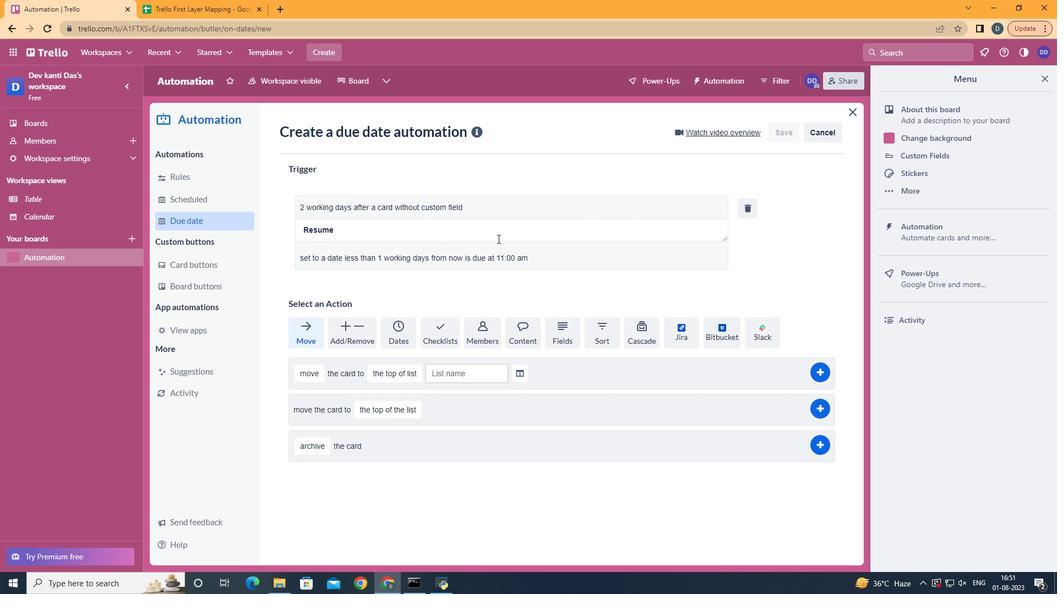 
Action: Mouse moved to (497, 238)
Screenshot: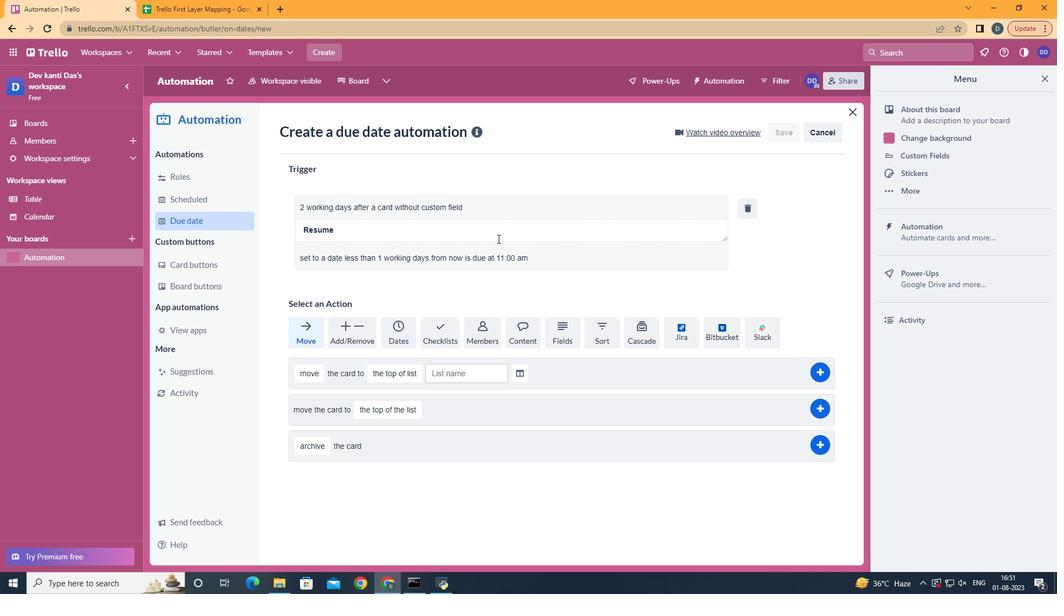 
